 Task: Copy the link of Apartment in Wilmington, North Carolina, United States to share the place.
Action: Mouse moved to (769, 123)
Screenshot: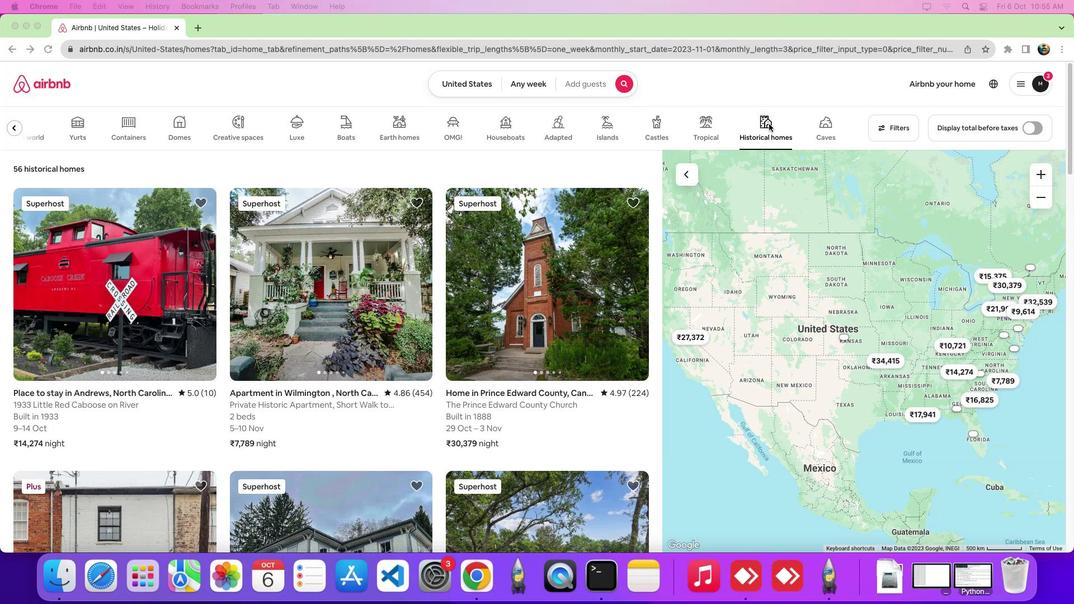 
Action: Mouse pressed left at (769, 123)
Screenshot: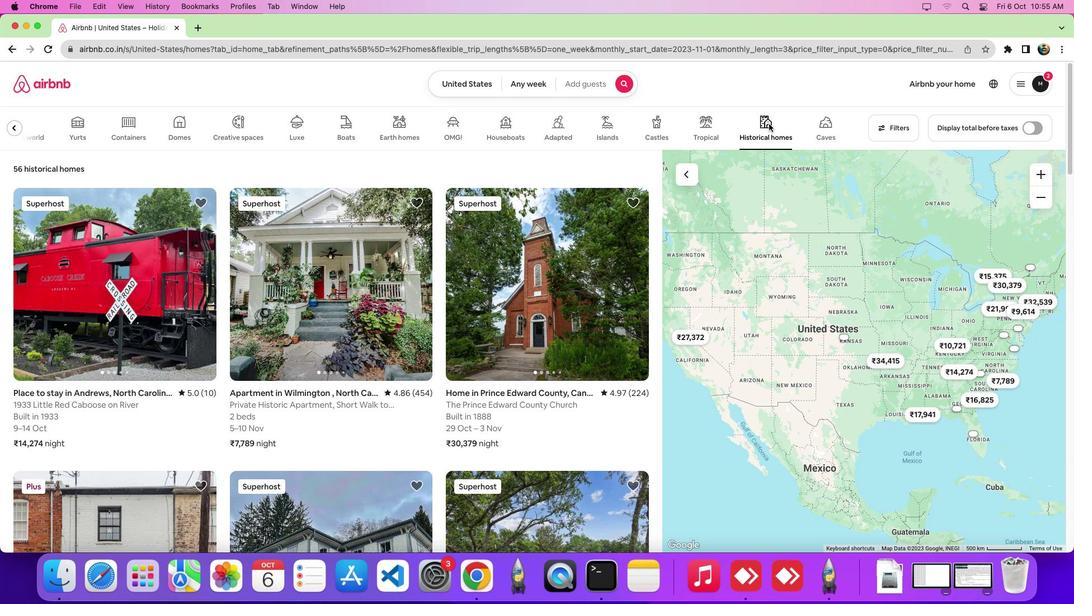 
Action: Mouse moved to (332, 350)
Screenshot: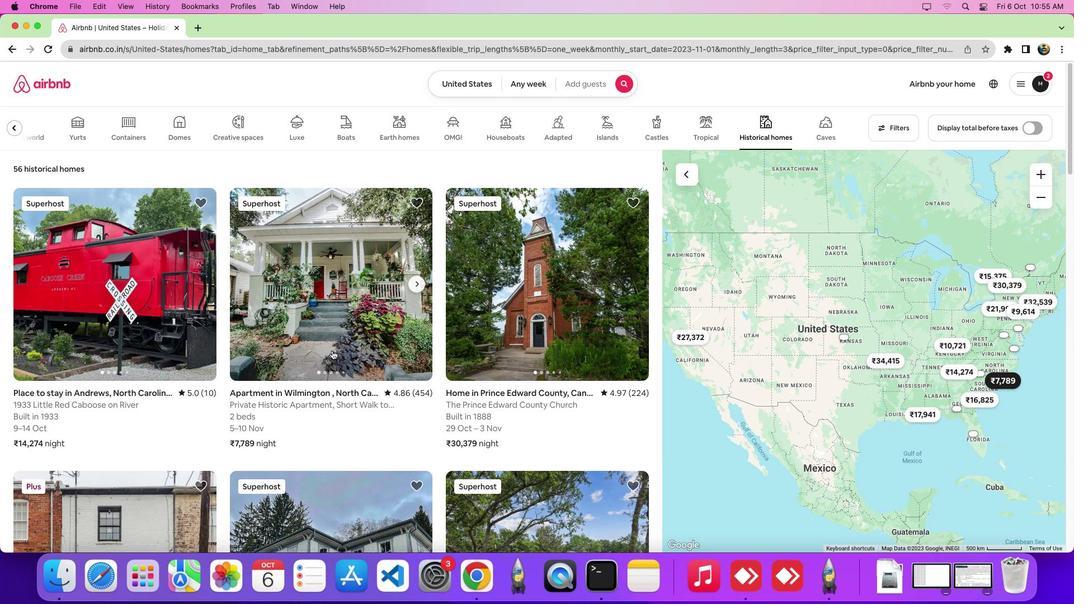 
Action: Mouse pressed left at (332, 350)
Screenshot: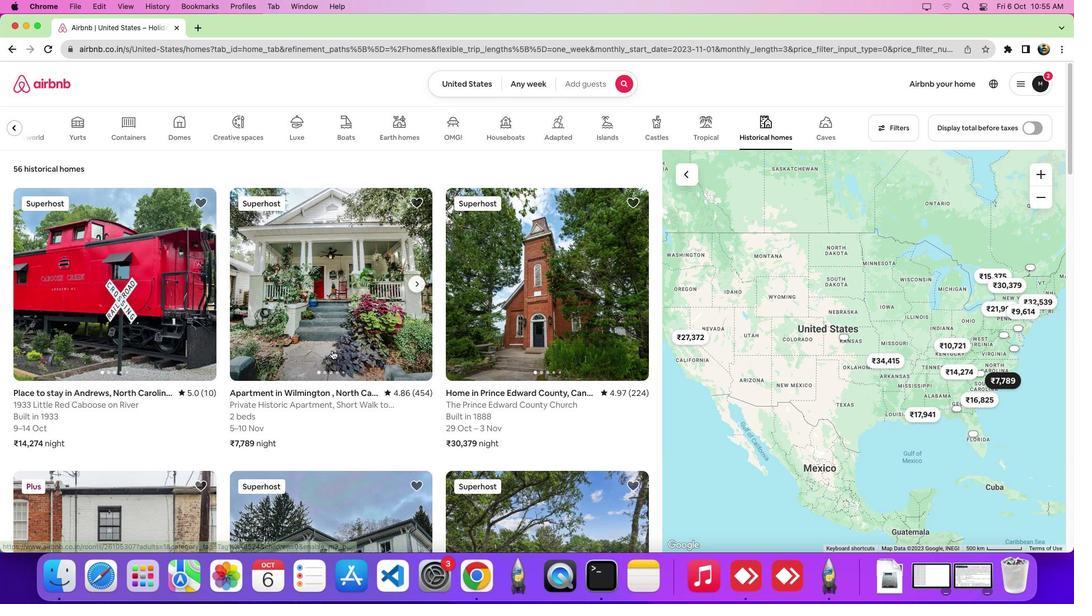 
Action: Mouse moved to (778, 132)
Screenshot: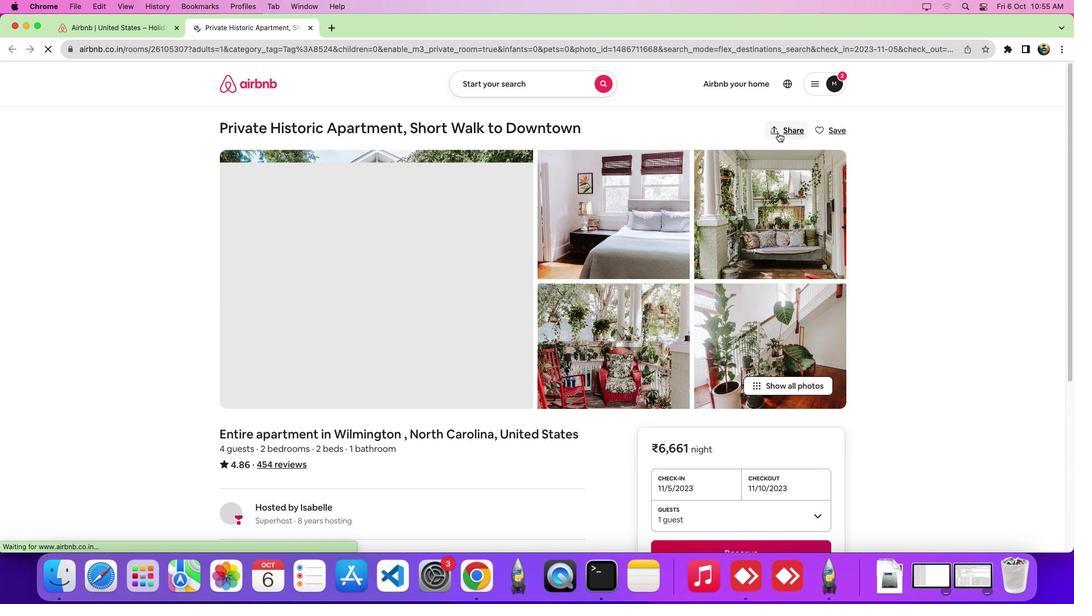 
Action: Mouse pressed left at (778, 132)
Screenshot: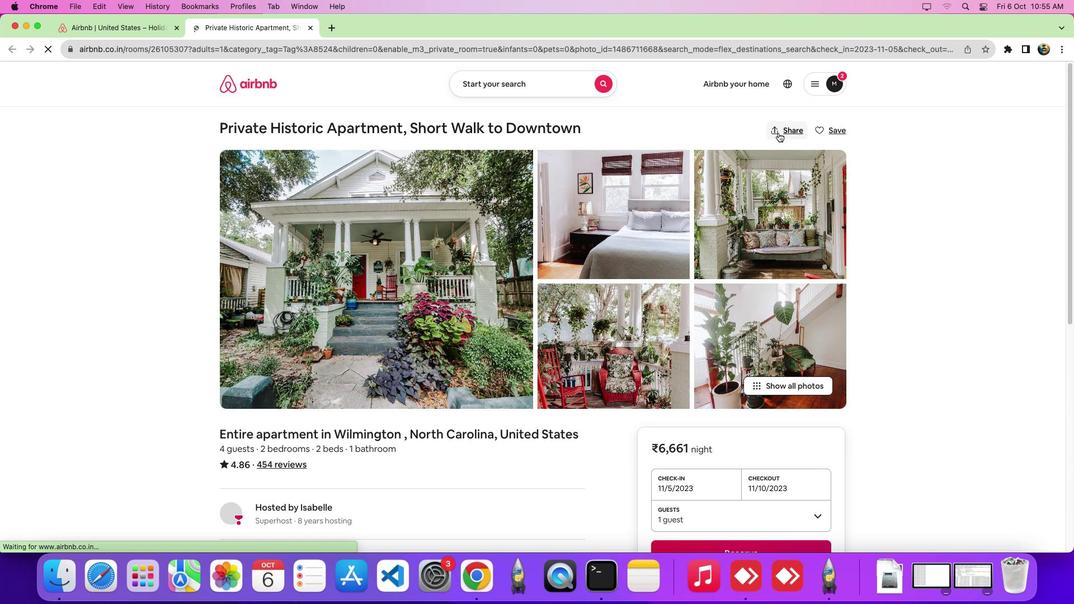 
Action: Mouse moved to (439, 279)
Screenshot: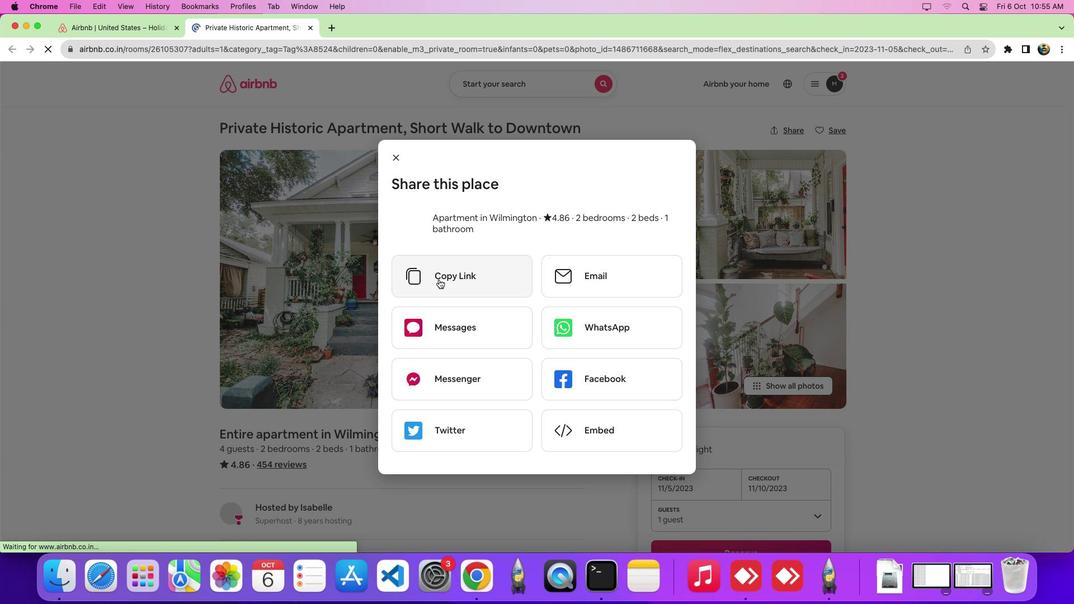 
Action: Mouse pressed left at (439, 279)
Screenshot: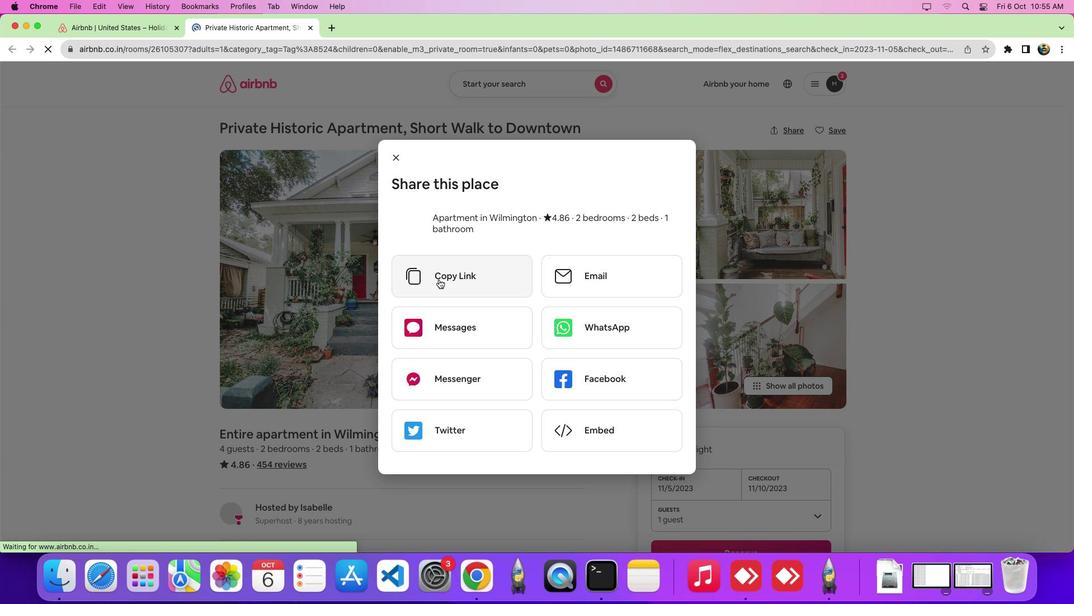 
